 Task: Schedule a gaming night with friends.
Action: Mouse moved to (66, 90)
Screenshot: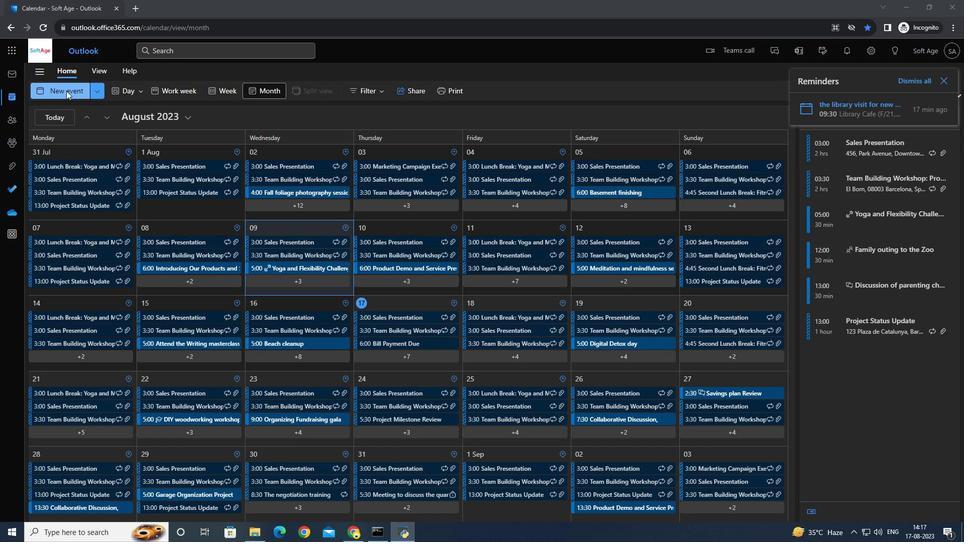 
Action: Mouse pressed left at (66, 90)
Screenshot: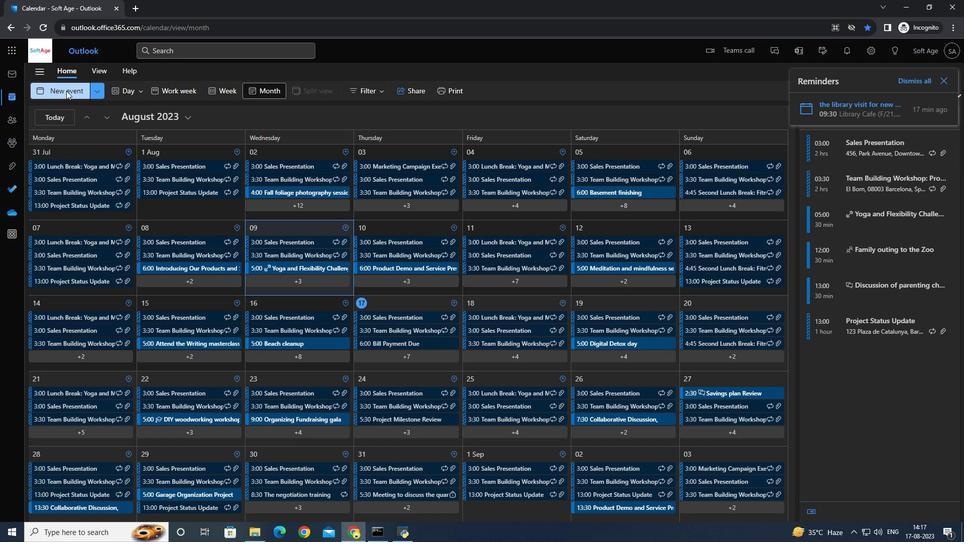 
Action: Mouse moved to (231, 164)
Screenshot: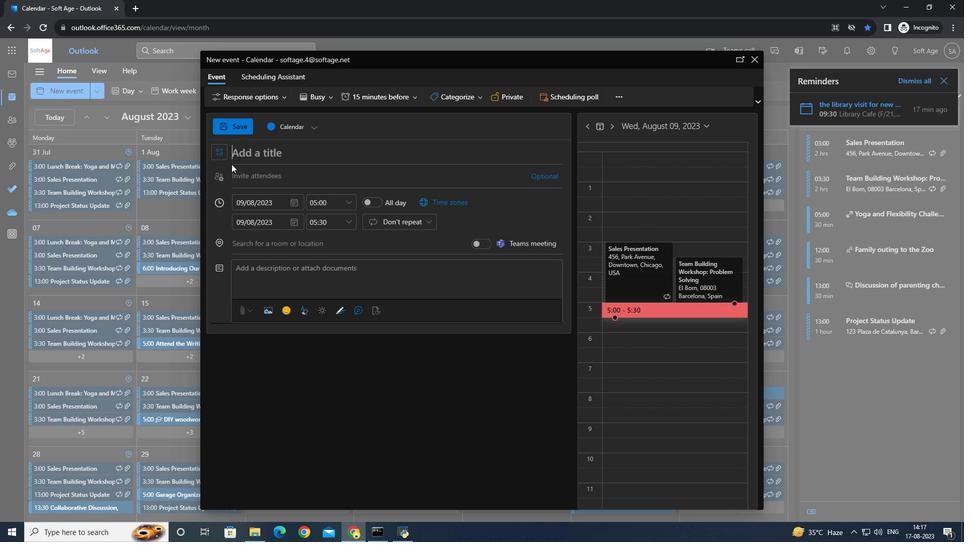 
Action: Key pressed <Key.caps_lock>G<Key.caps_lock>aming<Key.space>night<Key.space>with<Key.space><Key.caps_lock>F<Key.caps_lock>riends
Screenshot: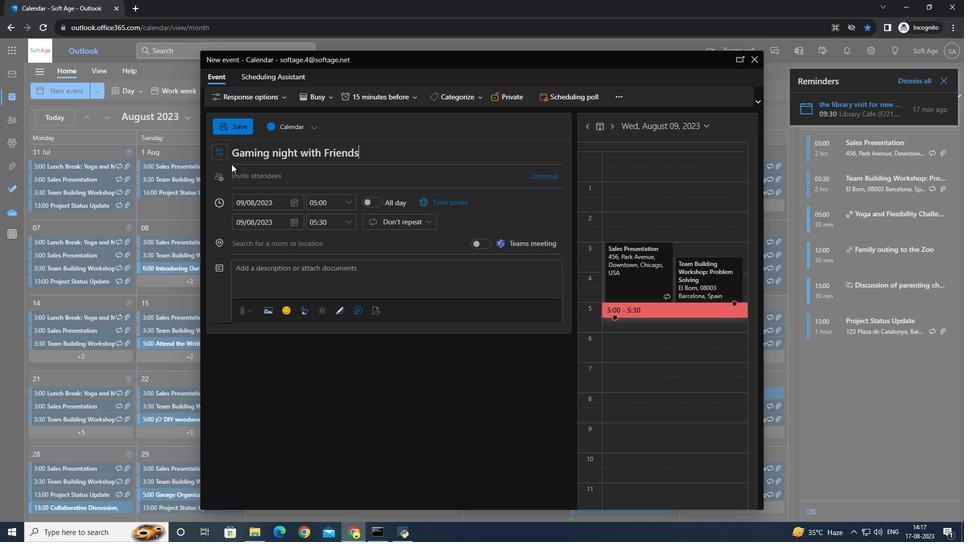 
Action: Mouse moved to (332, 204)
Screenshot: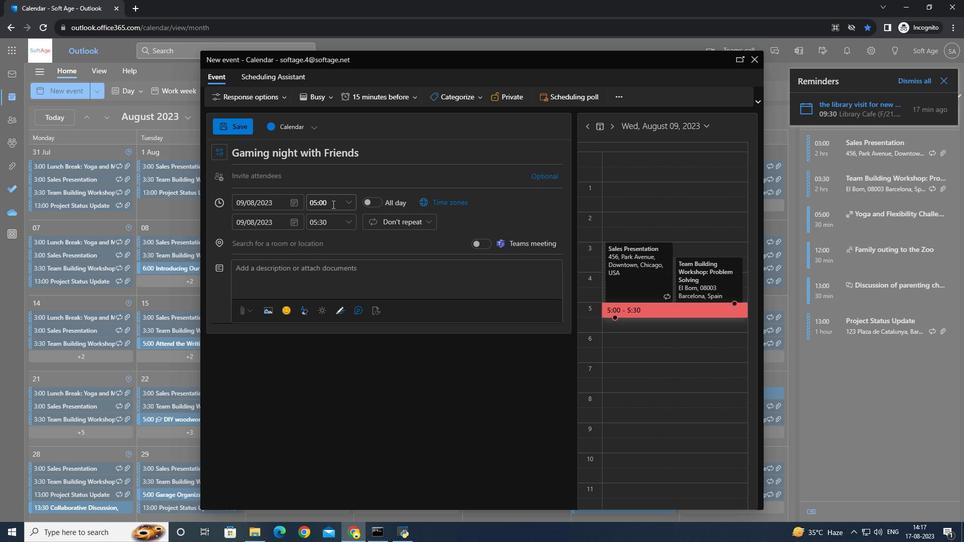 
Action: Mouse pressed left at (332, 204)
Screenshot: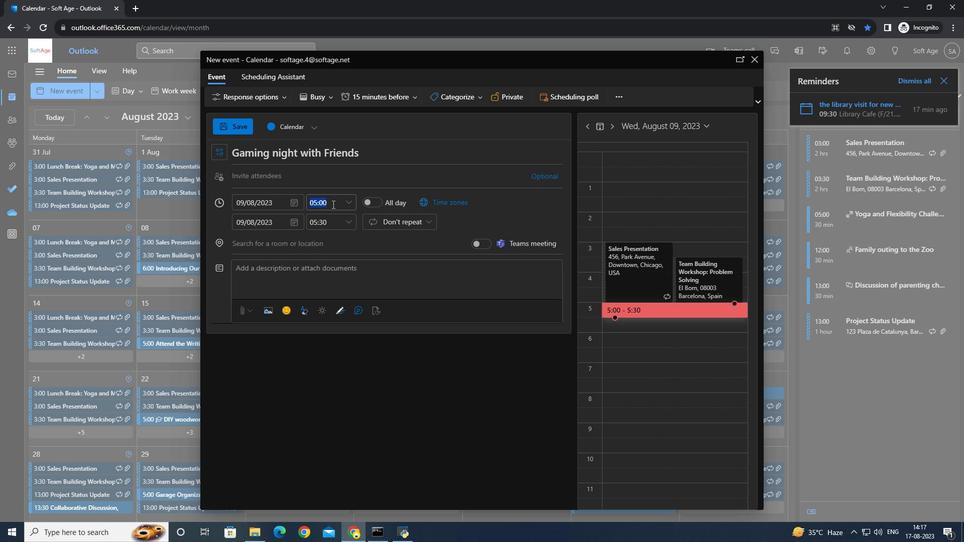 
Action: Mouse moved to (354, 207)
Screenshot: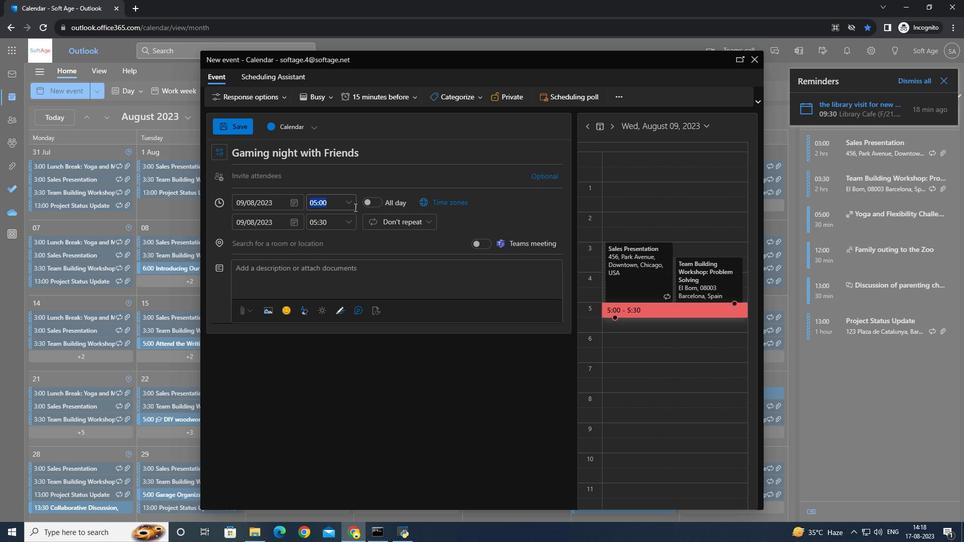 
Action: Mouse pressed left at (354, 207)
Screenshot: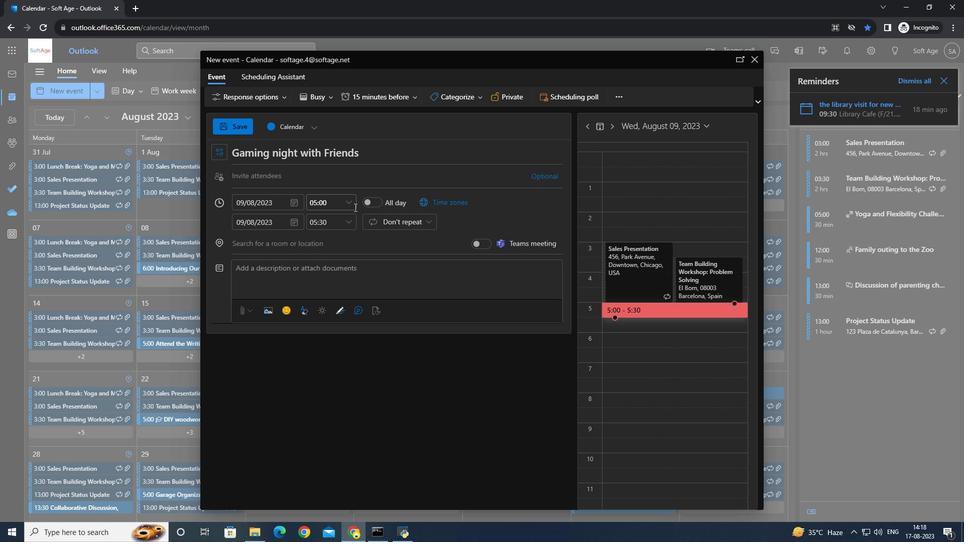 
Action: Mouse moved to (354, 205)
Screenshot: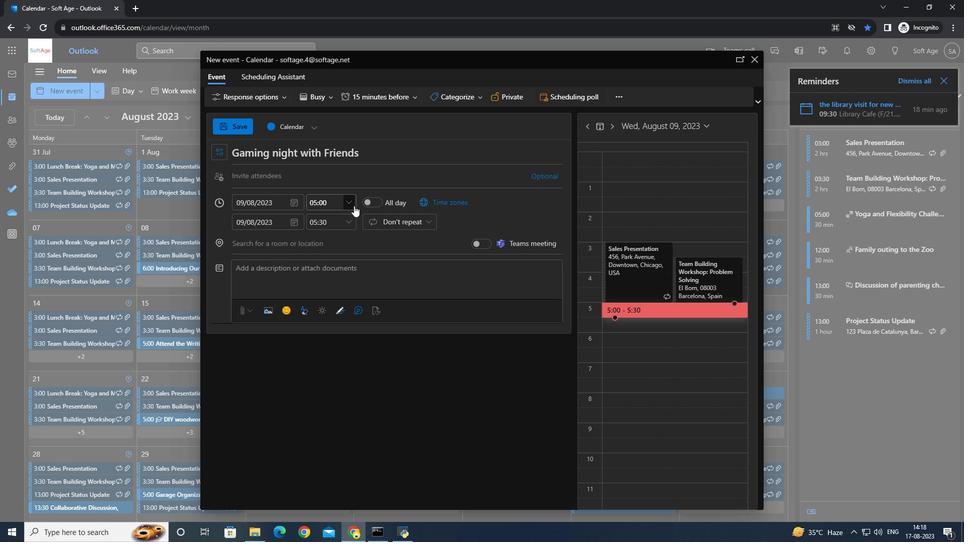
Action: Mouse pressed left at (354, 205)
Screenshot: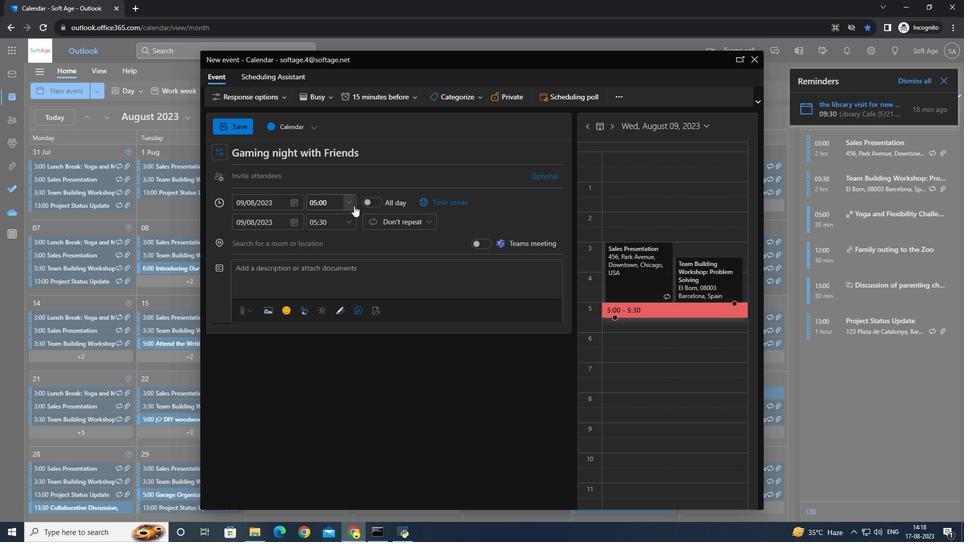 
Action: Mouse moved to (371, 290)
Screenshot: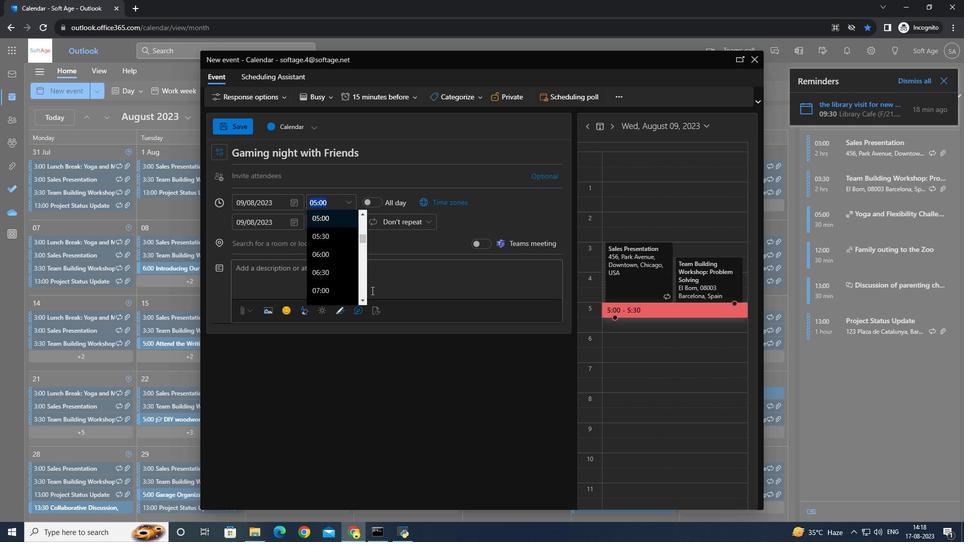 
Action: Mouse scrolled (371, 290) with delta (0, 0)
Screenshot: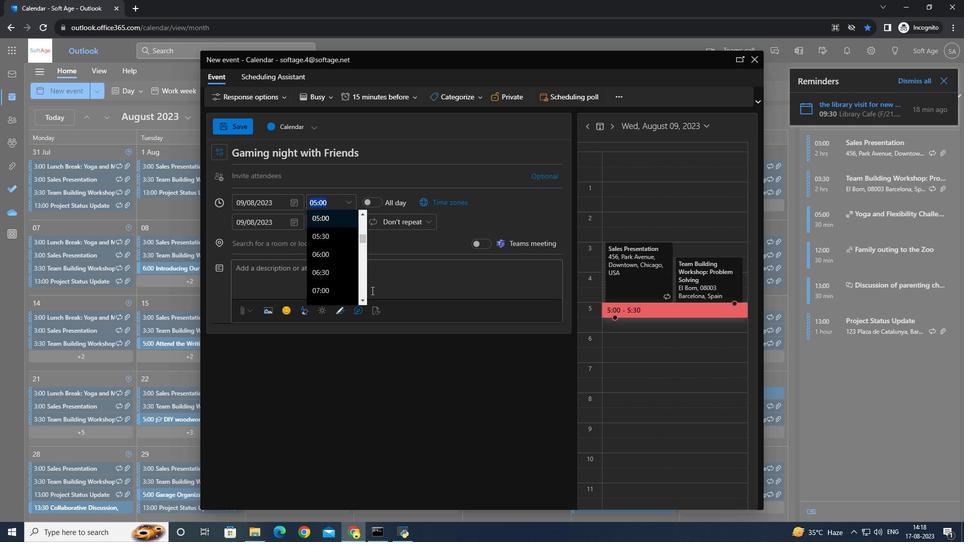 
Action: Mouse scrolled (371, 290) with delta (0, 0)
Screenshot: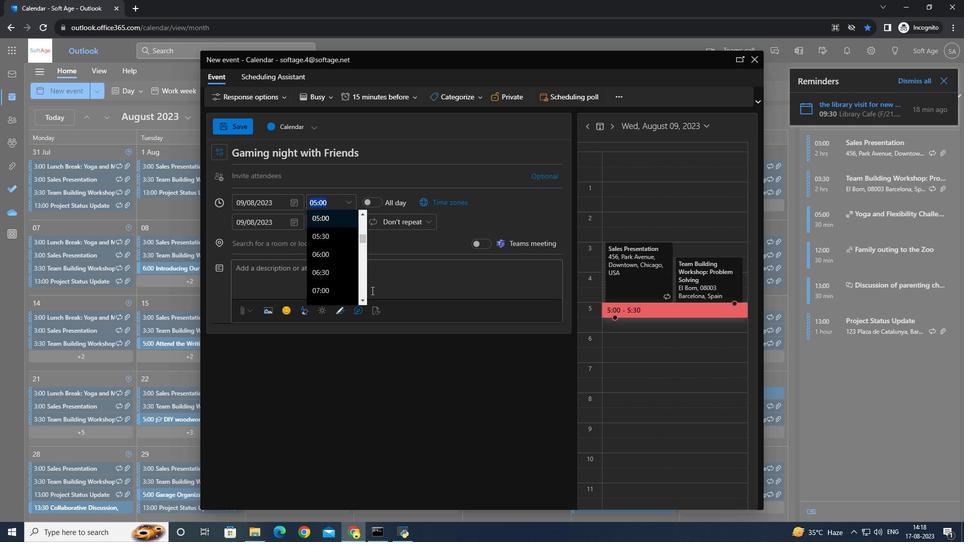 
Action: Mouse moved to (359, 283)
Screenshot: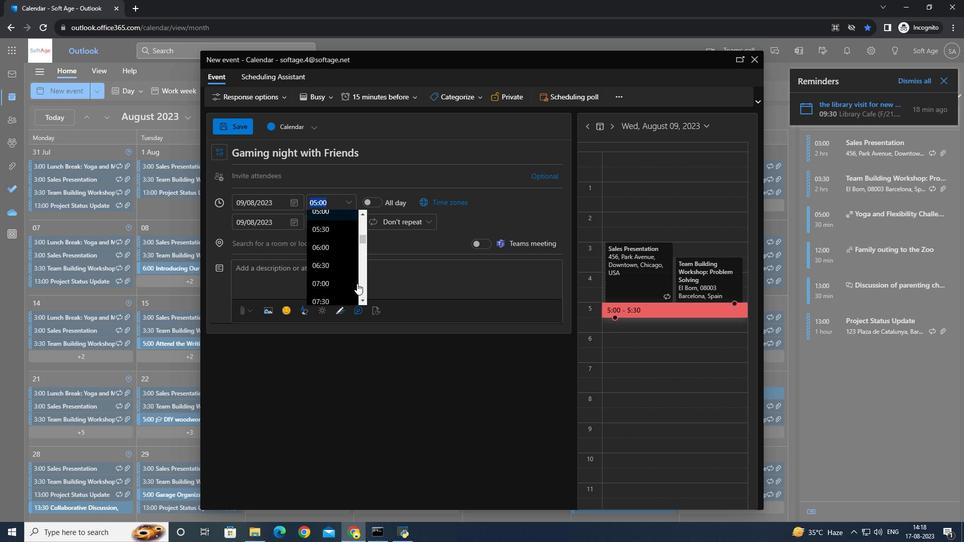 
Action: Mouse scrolled (359, 283) with delta (0, 0)
Screenshot: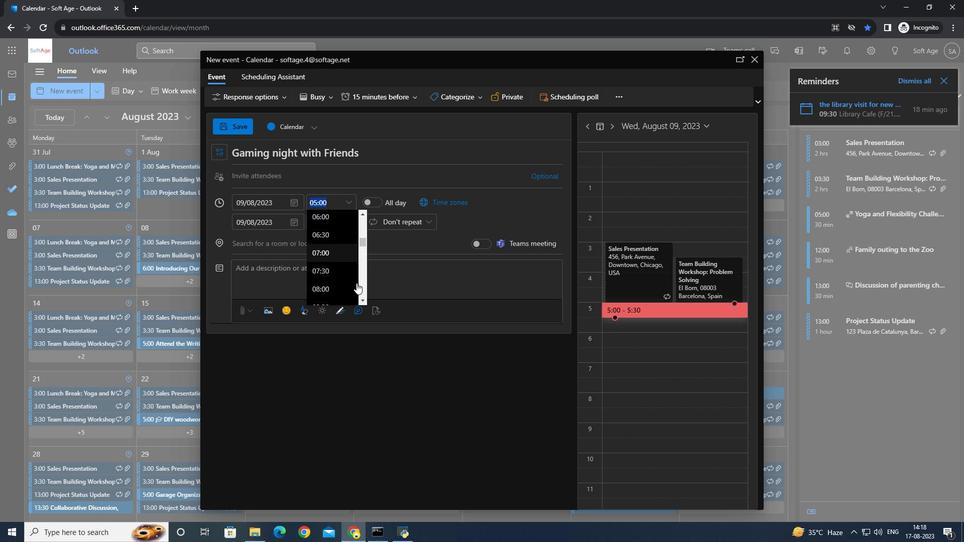 
Action: Mouse scrolled (359, 283) with delta (0, 0)
Screenshot: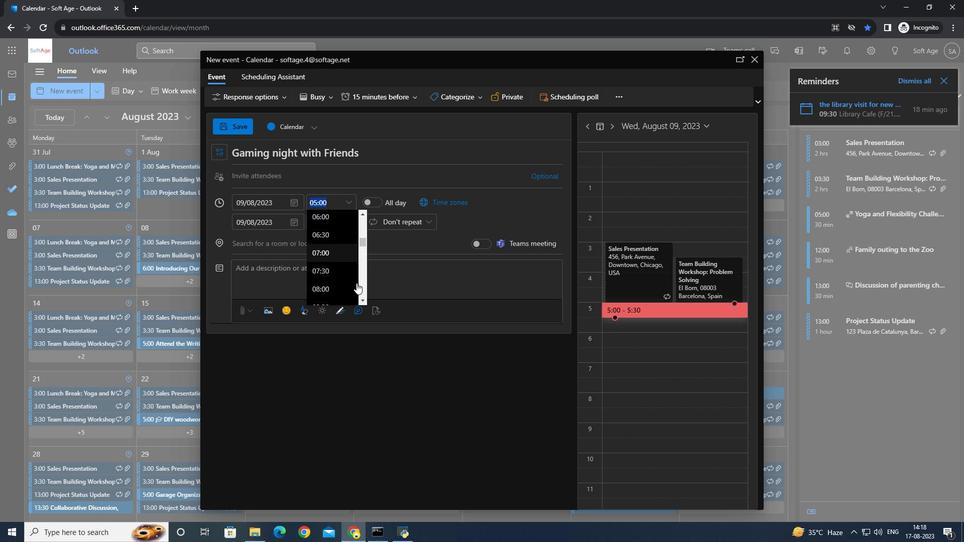 
Action: Mouse moved to (353, 280)
Screenshot: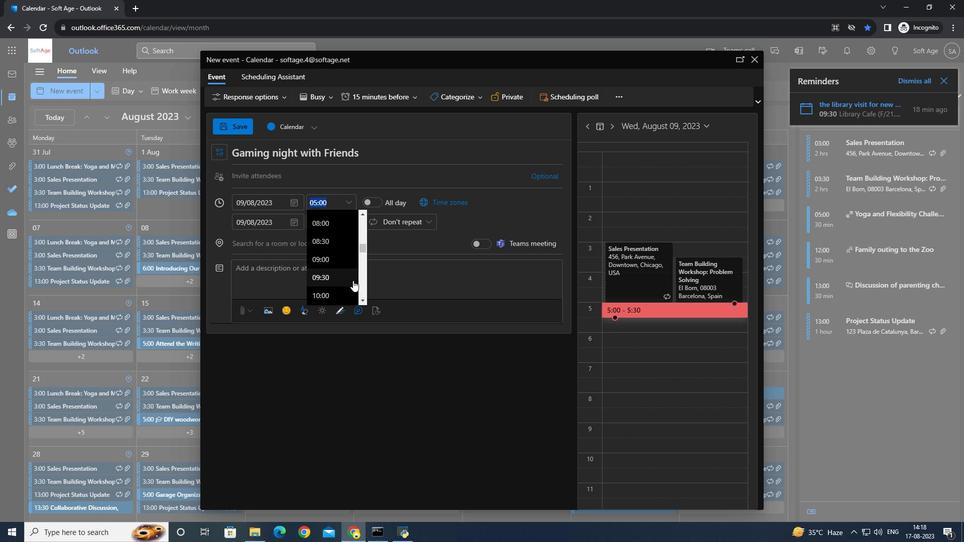 
Action: Mouse scrolled (353, 280) with delta (0, 0)
Screenshot: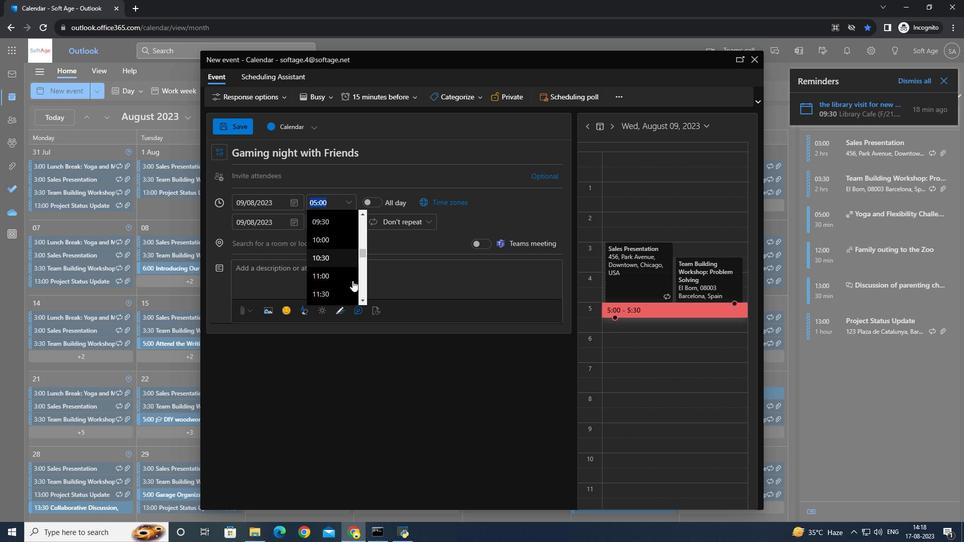 
Action: Mouse scrolled (353, 280) with delta (0, 0)
Screenshot: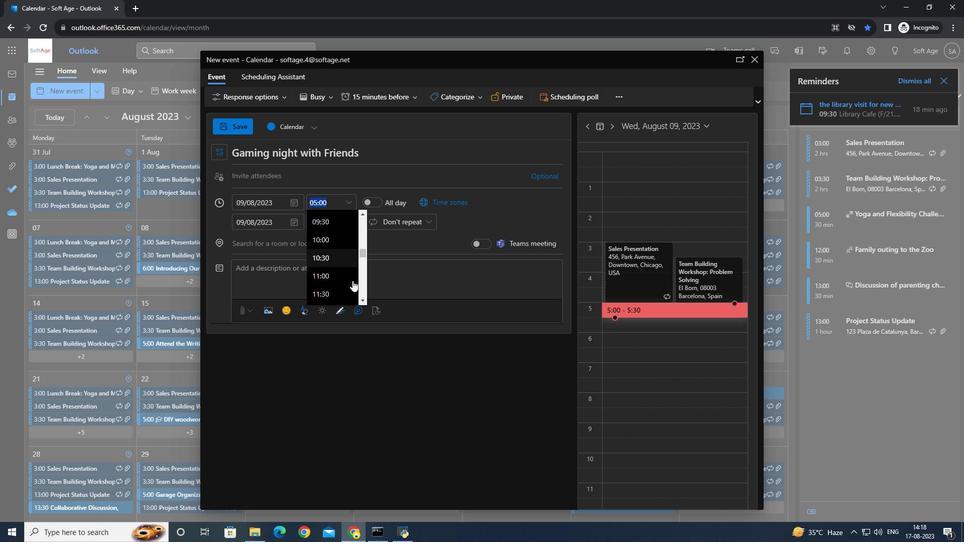 
Action: Mouse moved to (352, 280)
Screenshot: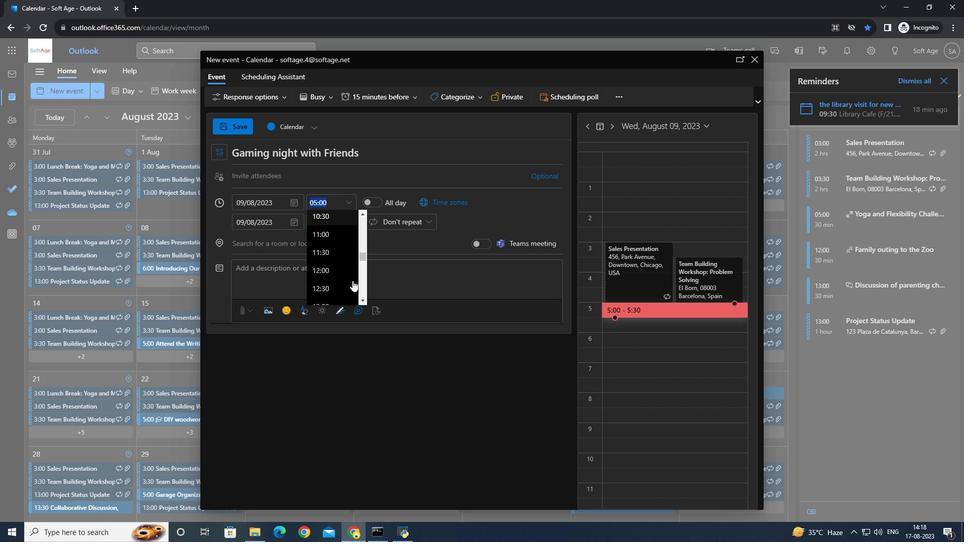 
Action: Mouse scrolled (352, 280) with delta (0, 0)
Screenshot: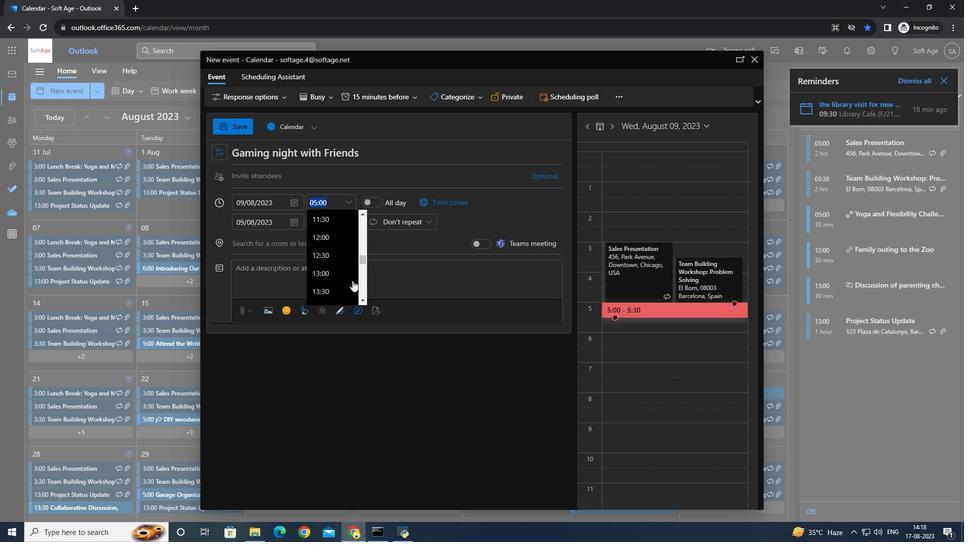 
Action: Mouse moved to (348, 277)
Screenshot: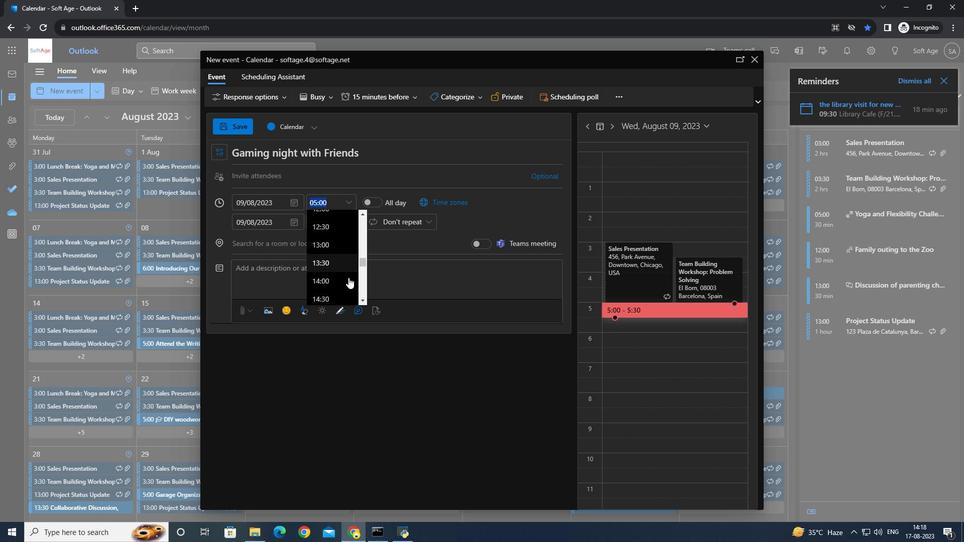 
Action: Mouse scrolled (348, 277) with delta (0, 0)
Screenshot: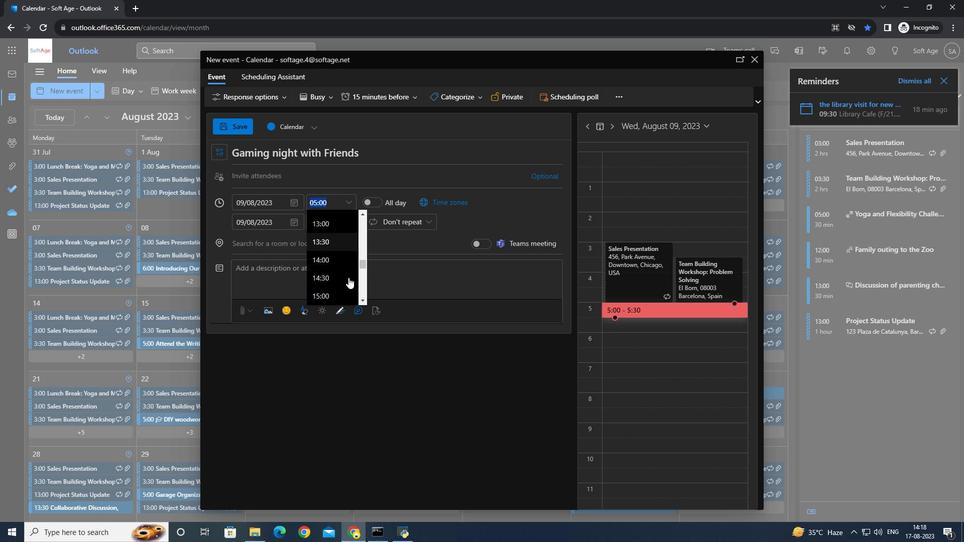 
Action: Mouse moved to (339, 273)
Screenshot: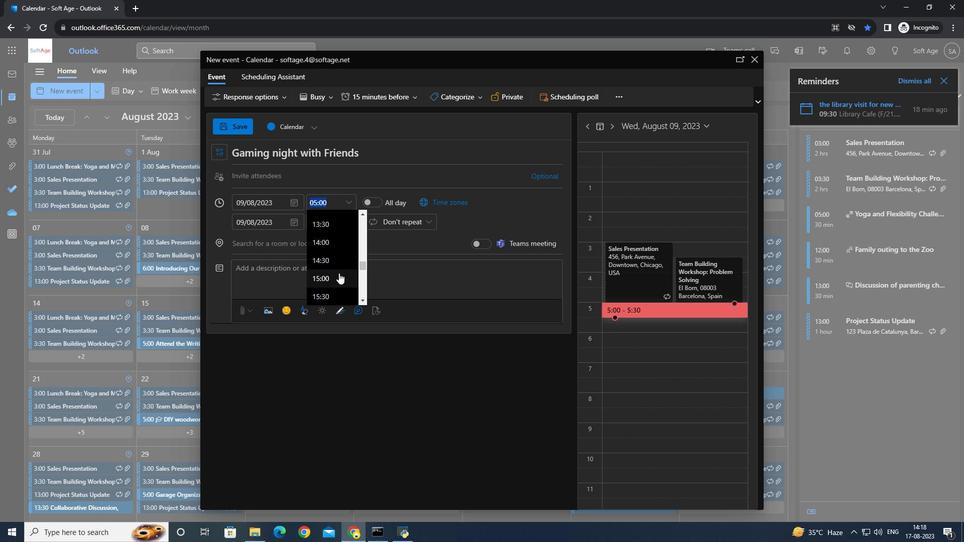 
Action: Mouse scrolled (339, 272) with delta (0, 0)
Screenshot: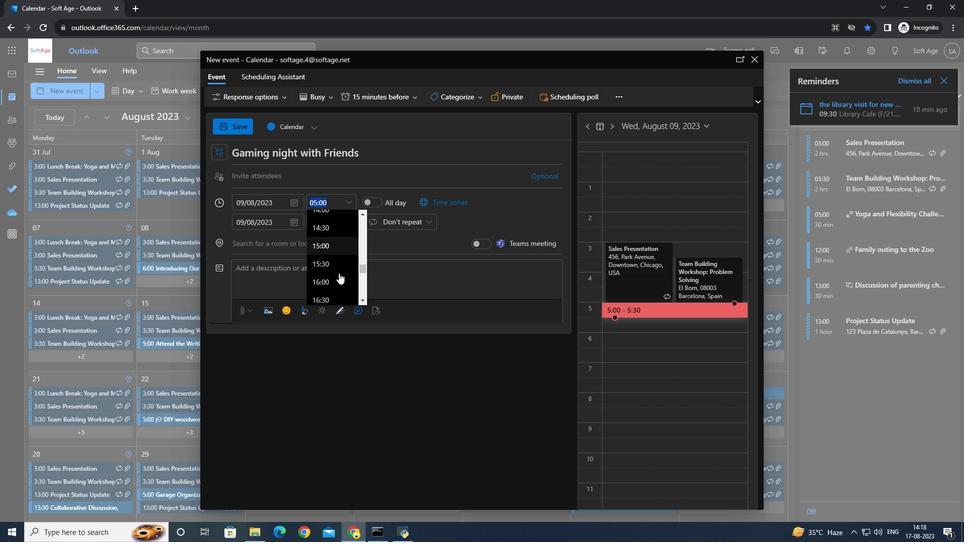 
Action: Mouse scrolled (339, 272) with delta (0, 0)
Screenshot: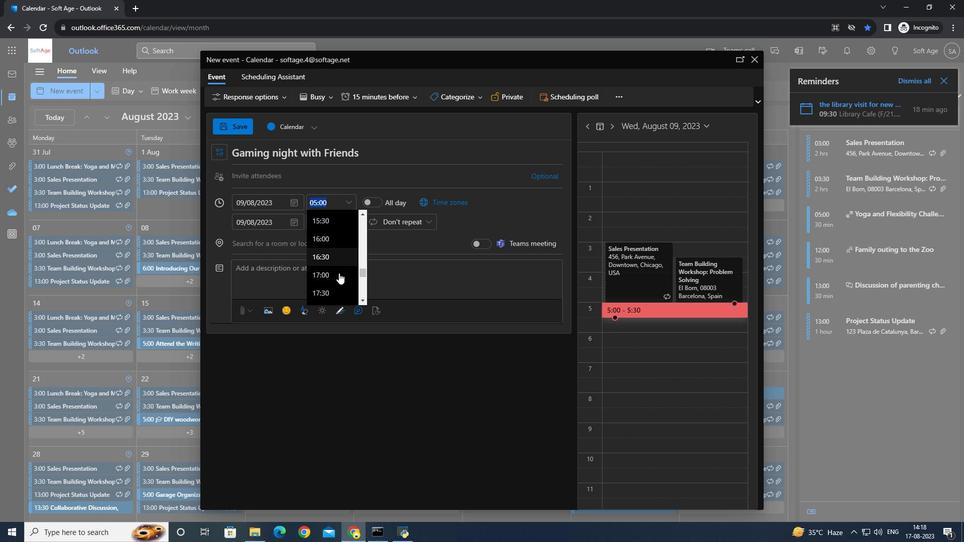 
Action: Mouse scrolled (339, 272) with delta (0, 0)
Screenshot: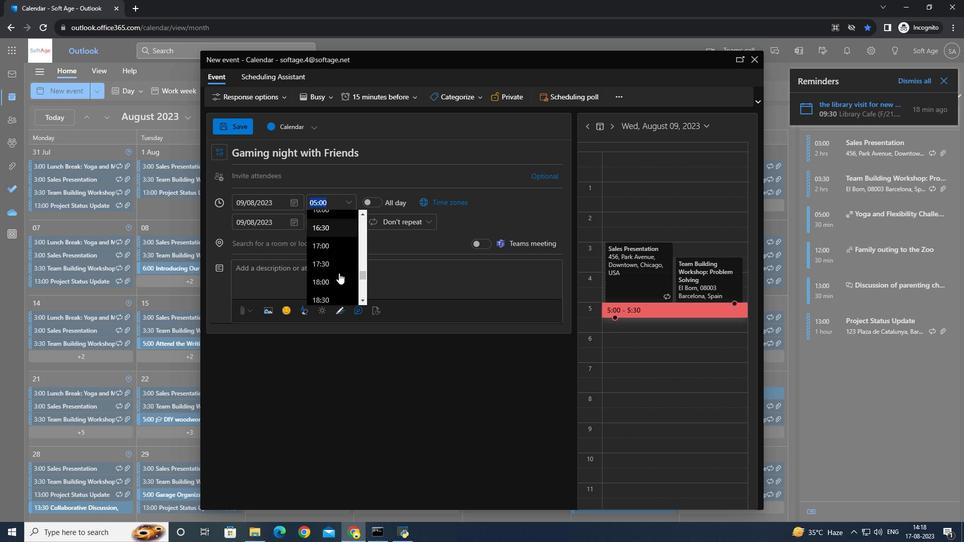 
Action: Mouse moved to (341, 228)
Screenshot: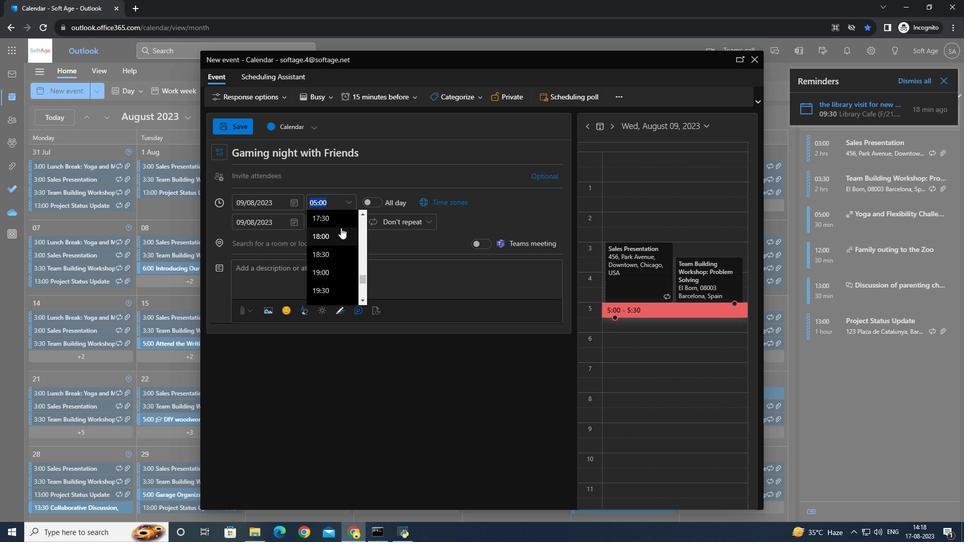 
Action: Mouse scrolled (341, 228) with delta (0, 0)
Screenshot: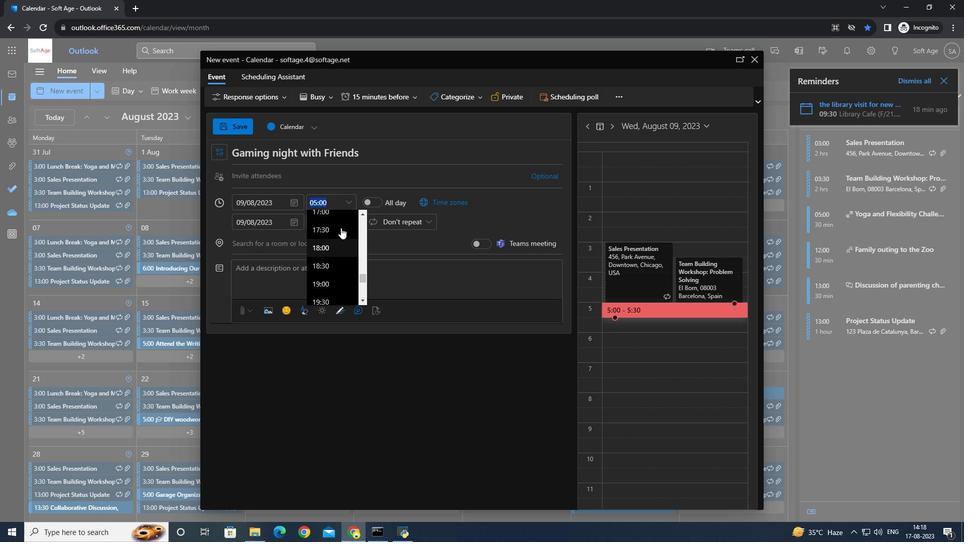 
Action: Mouse moved to (327, 258)
Screenshot: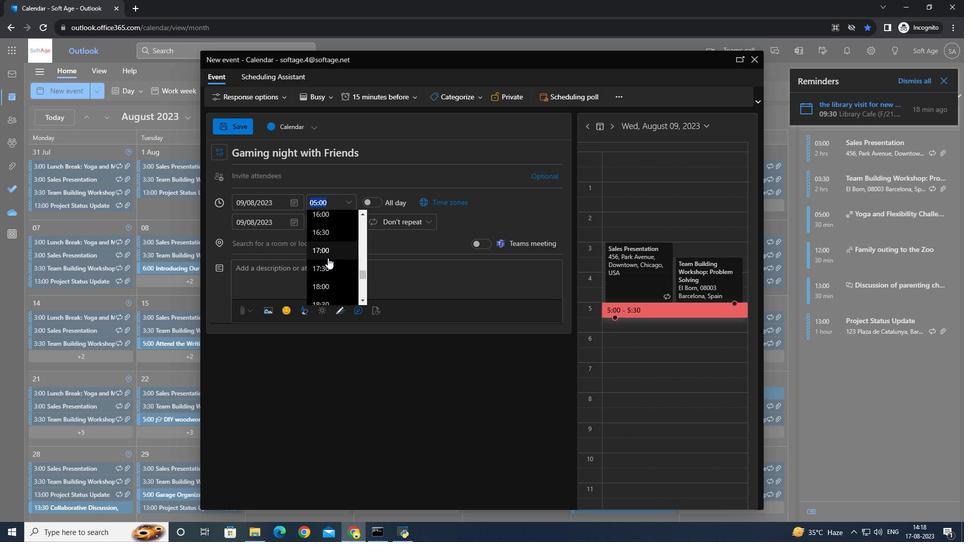 
Action: Mouse pressed left at (327, 258)
Screenshot: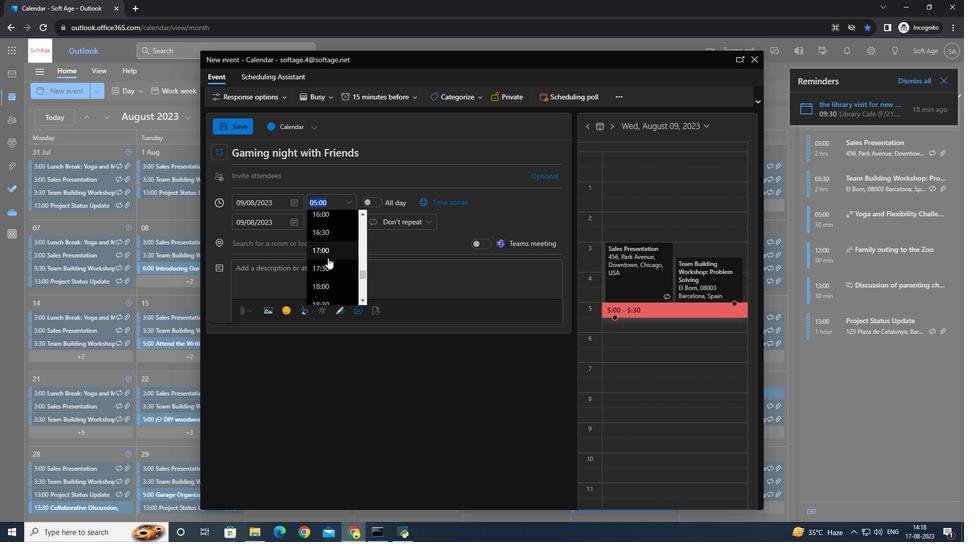 
Action: Mouse moved to (227, 130)
Screenshot: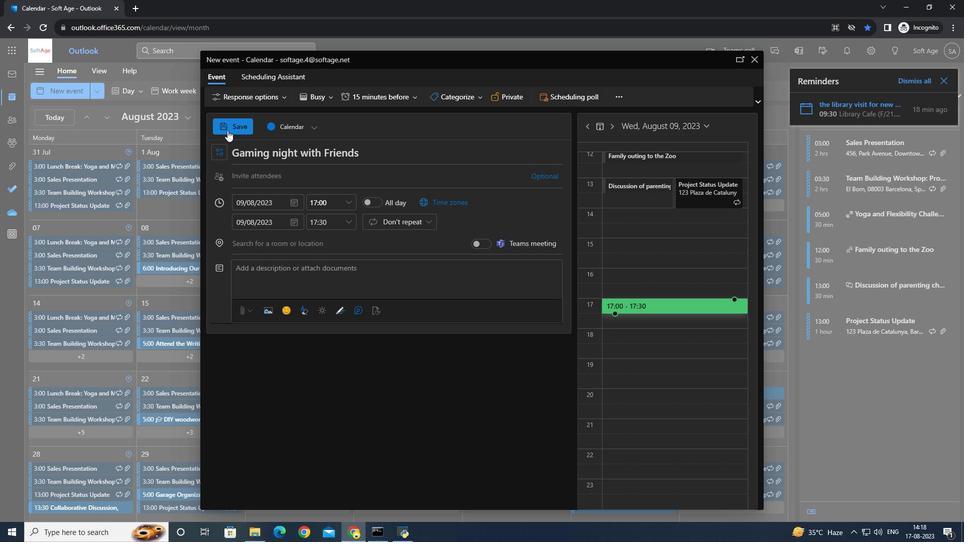 
Action: Mouse pressed left at (227, 130)
Screenshot: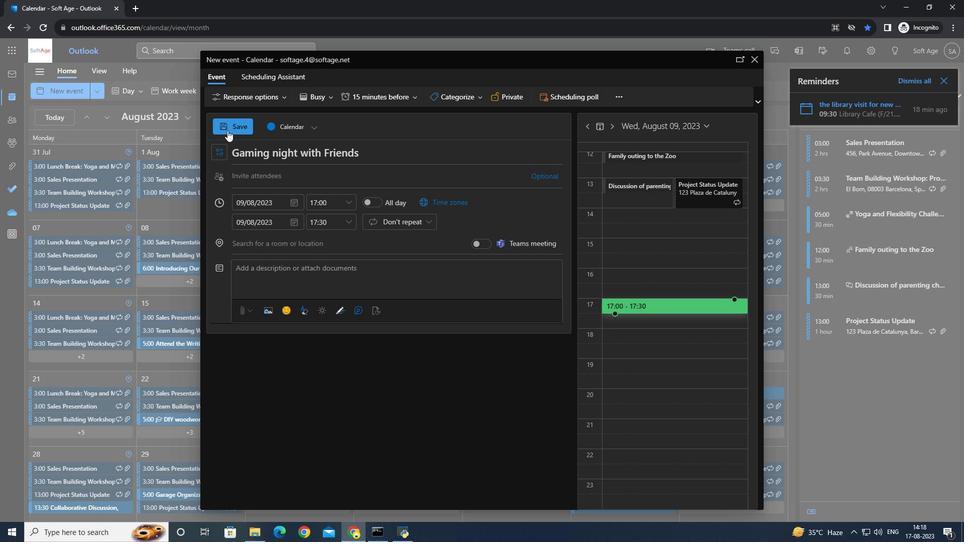 
Action: Mouse moved to (232, 136)
Screenshot: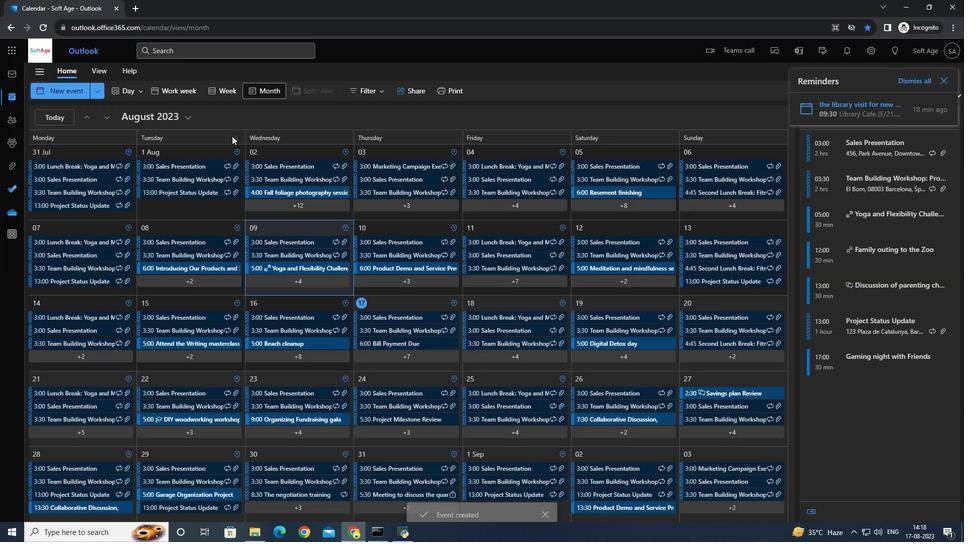 
